Task: Copy times to the clipboard.
Action: Mouse moved to (514, 407)
Screenshot: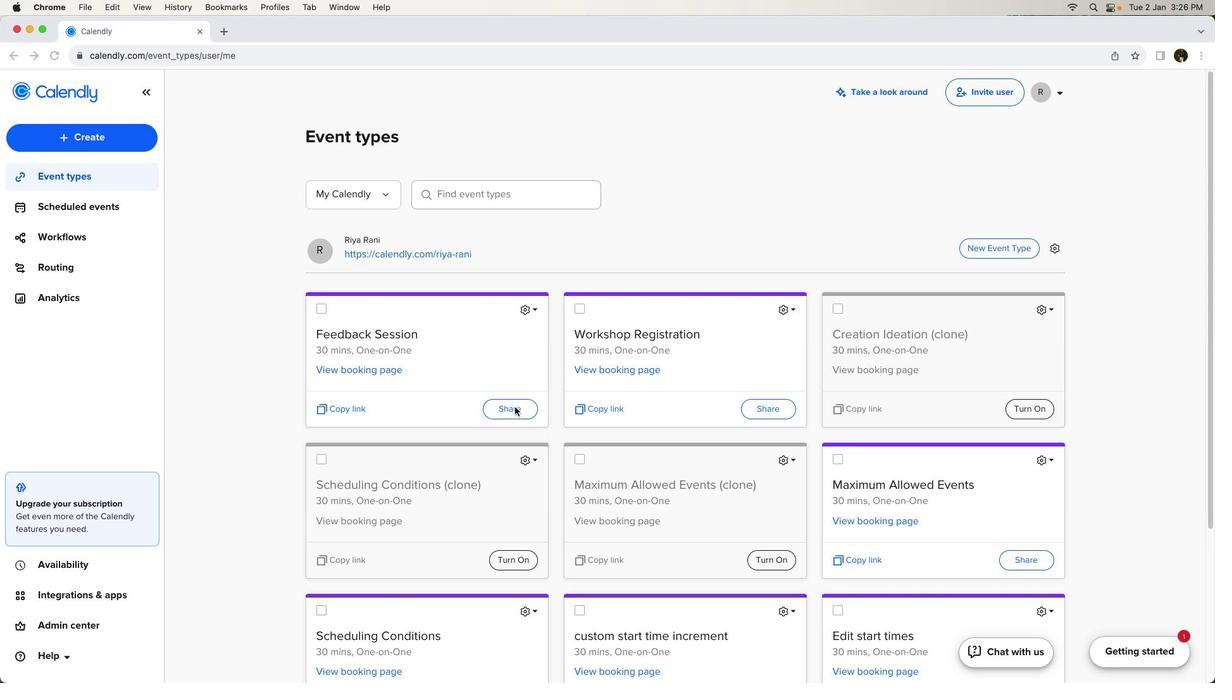 
Action: Mouse pressed left at (514, 407)
Screenshot: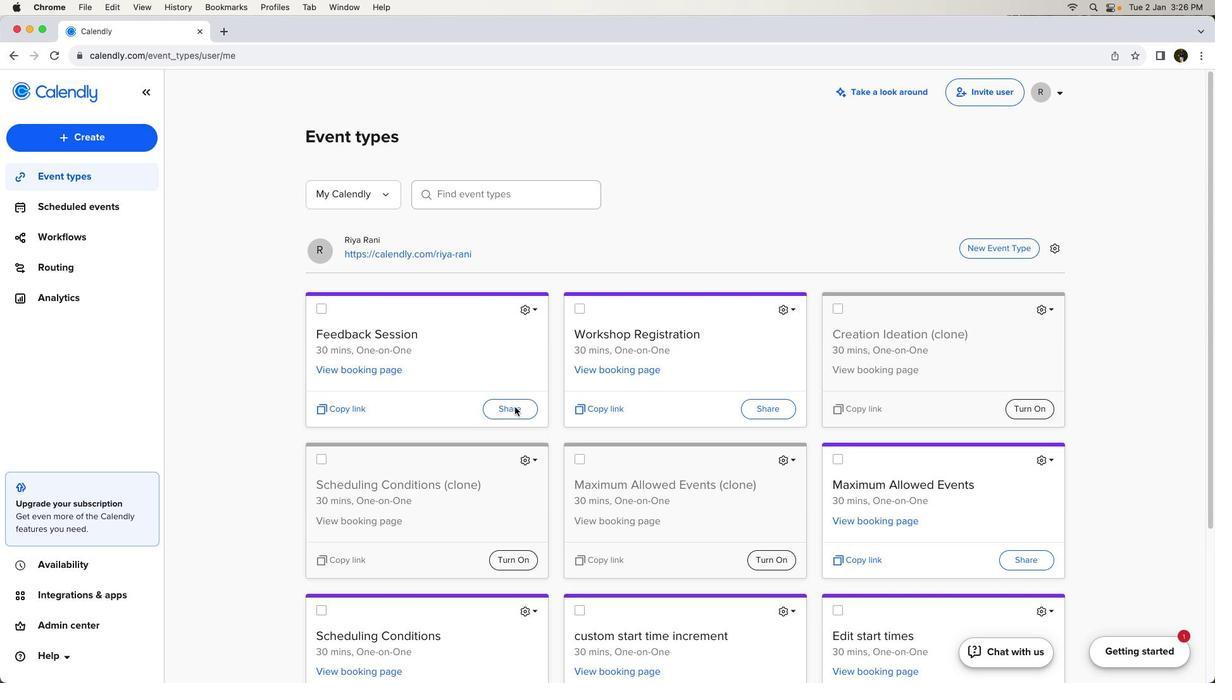 
Action: Mouse pressed left at (514, 407)
Screenshot: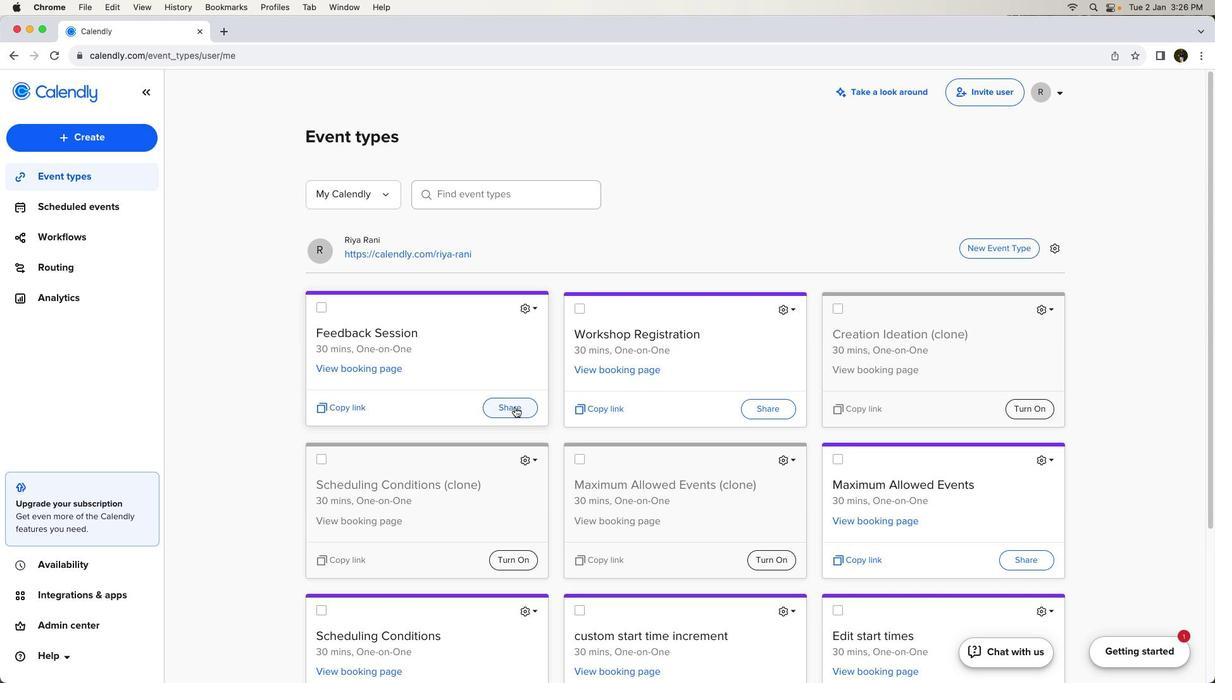 
Action: Mouse moved to (611, 193)
Screenshot: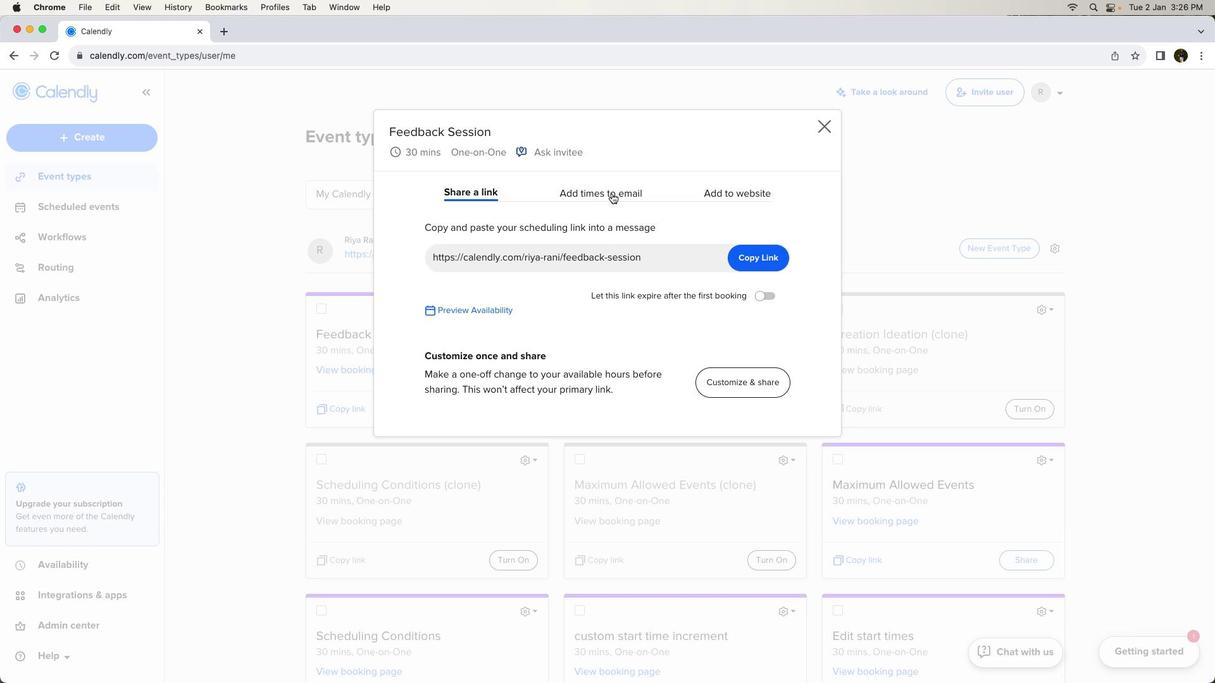 
Action: Mouse pressed left at (611, 193)
Screenshot: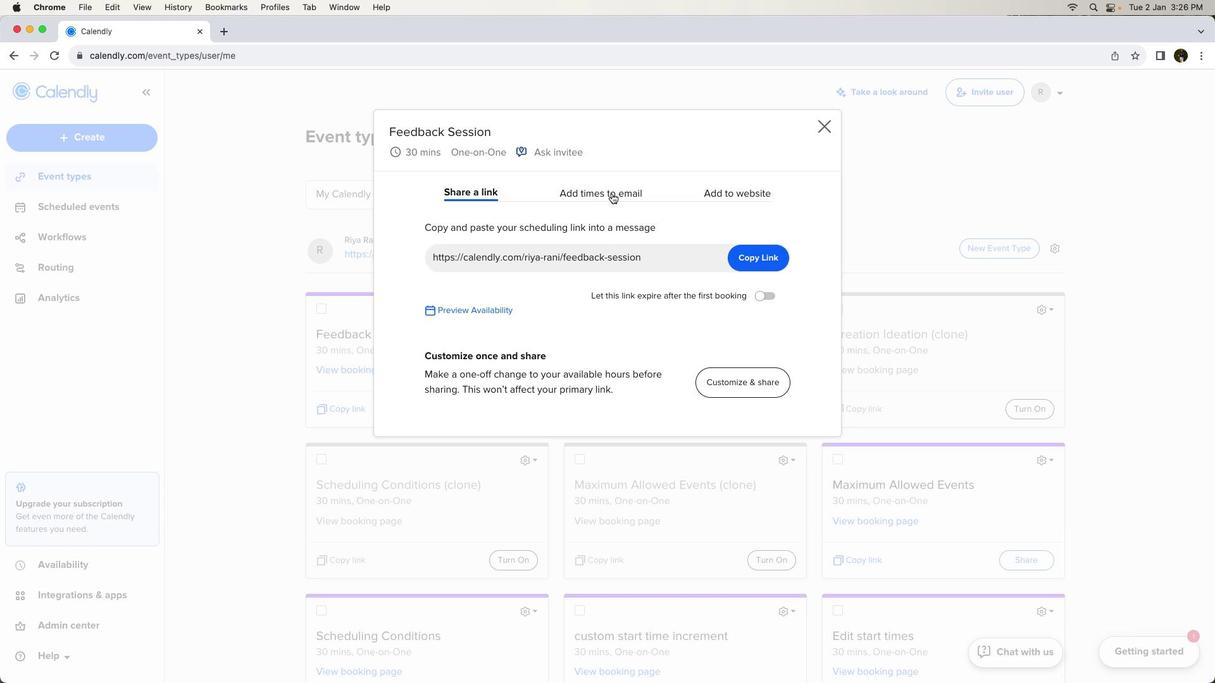 
Action: Mouse moved to (580, 330)
Screenshot: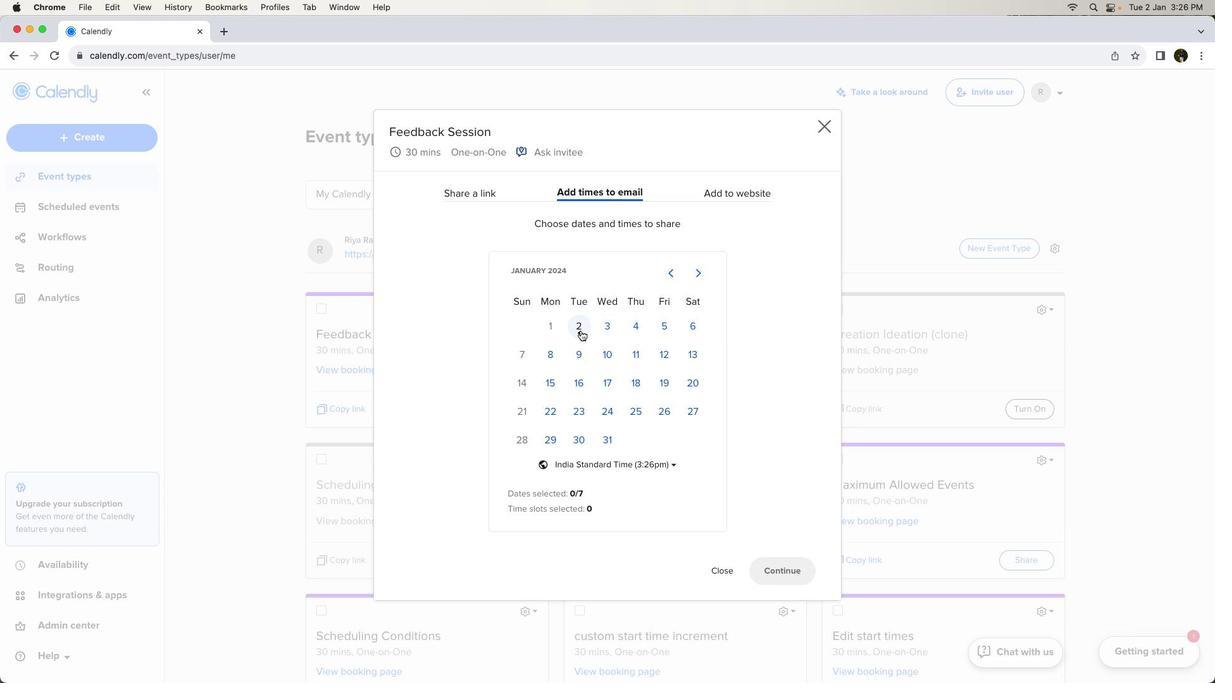 
Action: Mouse pressed left at (580, 330)
Screenshot: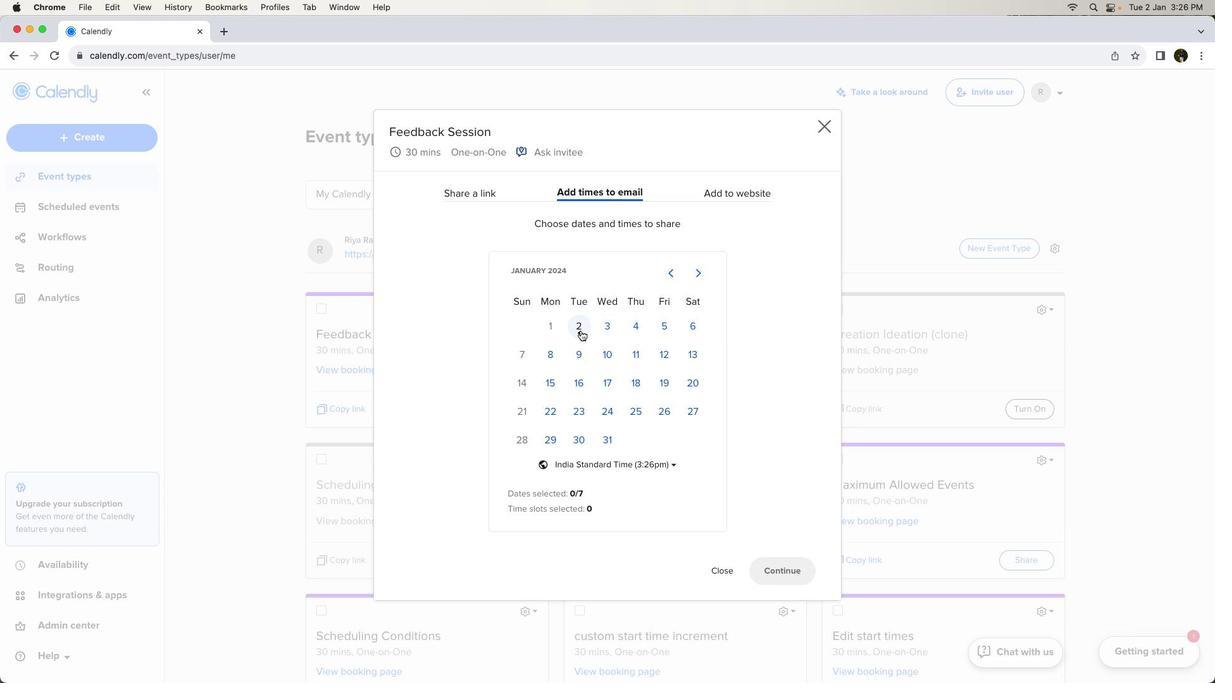 
Action: Mouse moved to (722, 302)
Screenshot: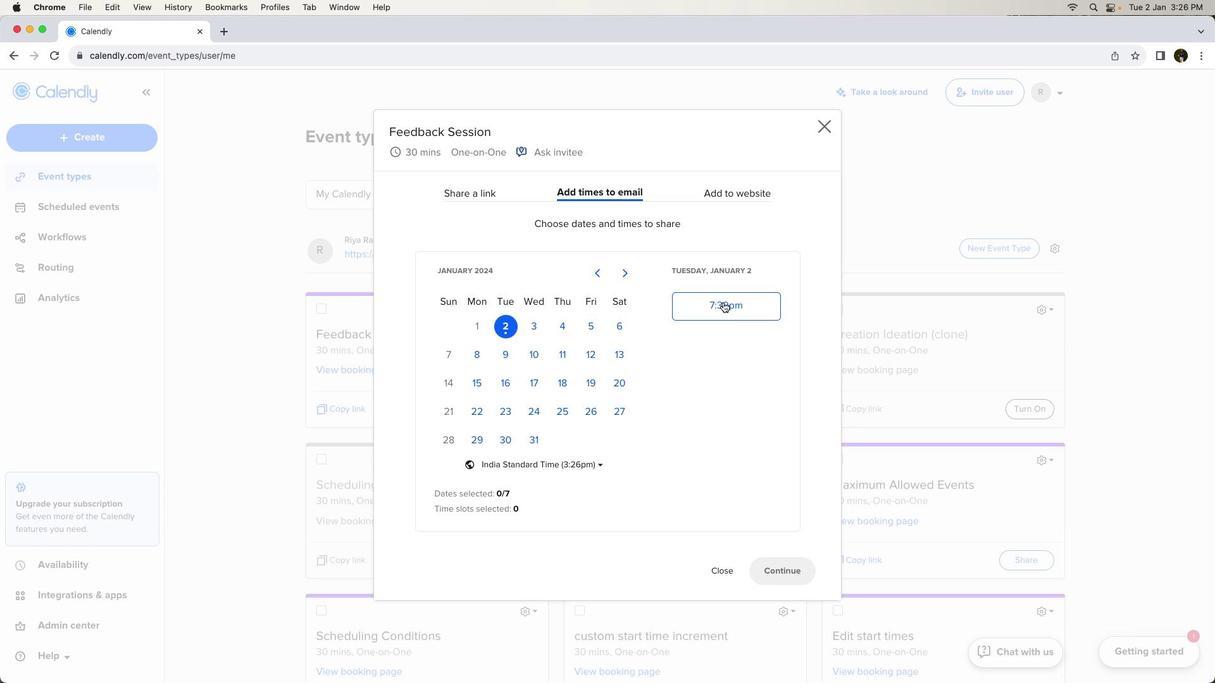 
Action: Mouse pressed left at (722, 302)
Screenshot: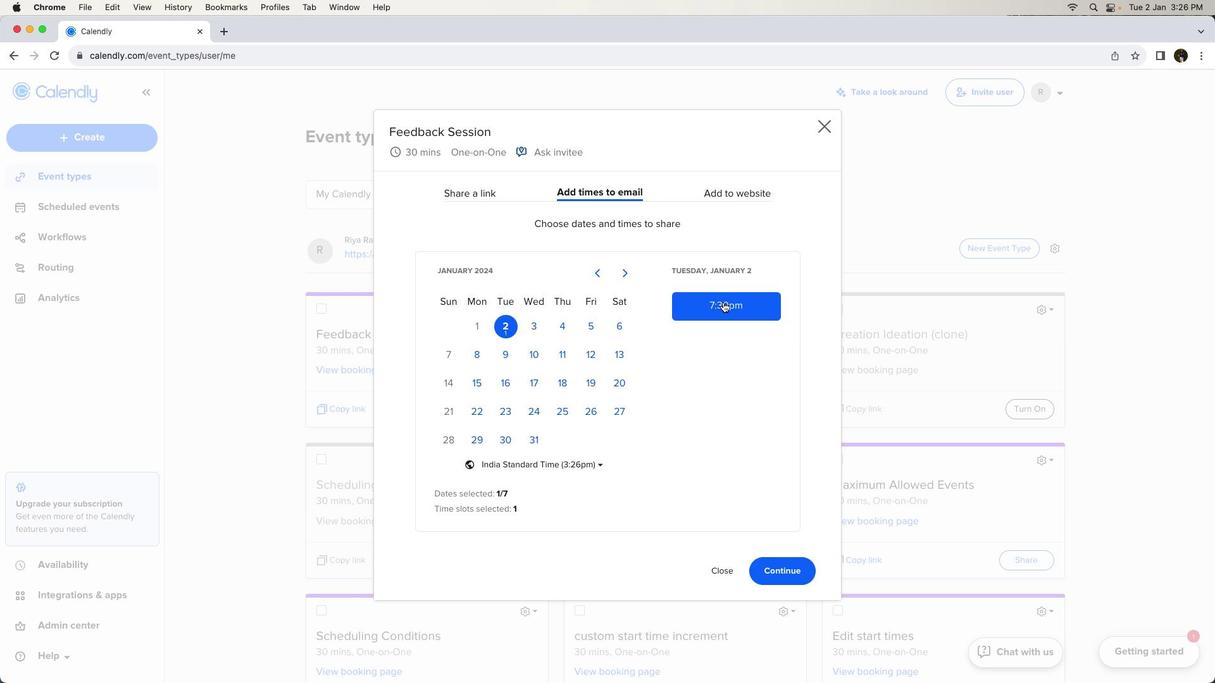 
Action: Mouse moved to (794, 577)
Screenshot: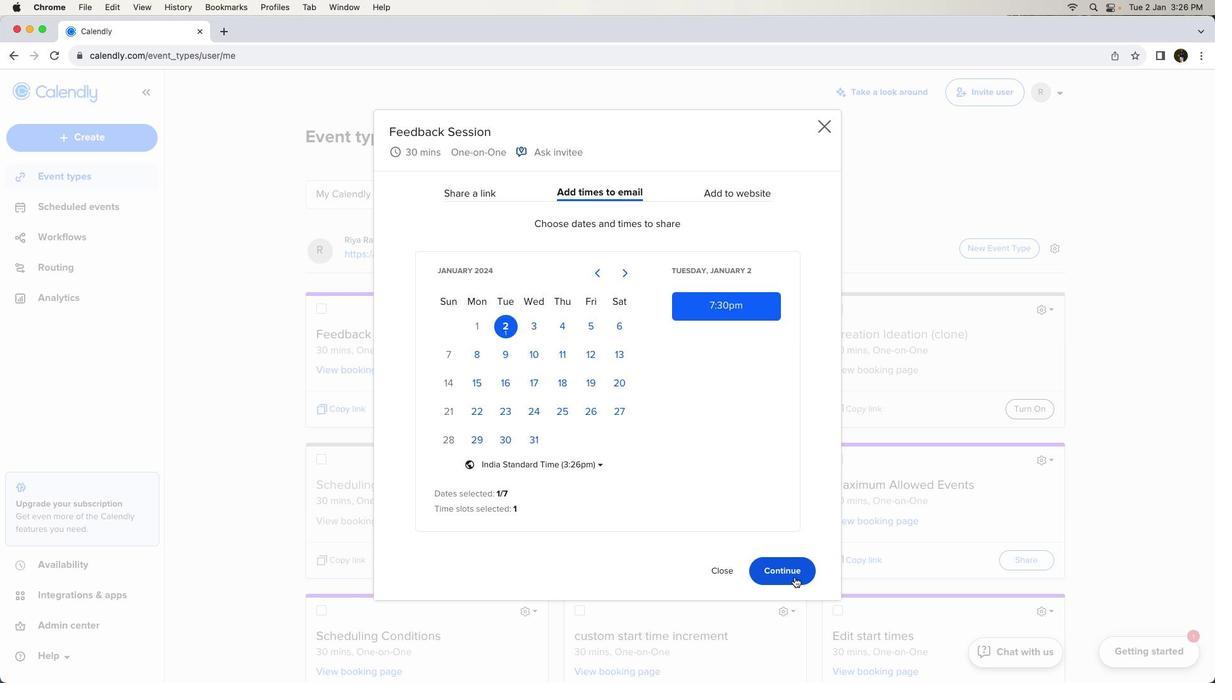 
Action: Mouse pressed left at (794, 577)
Screenshot: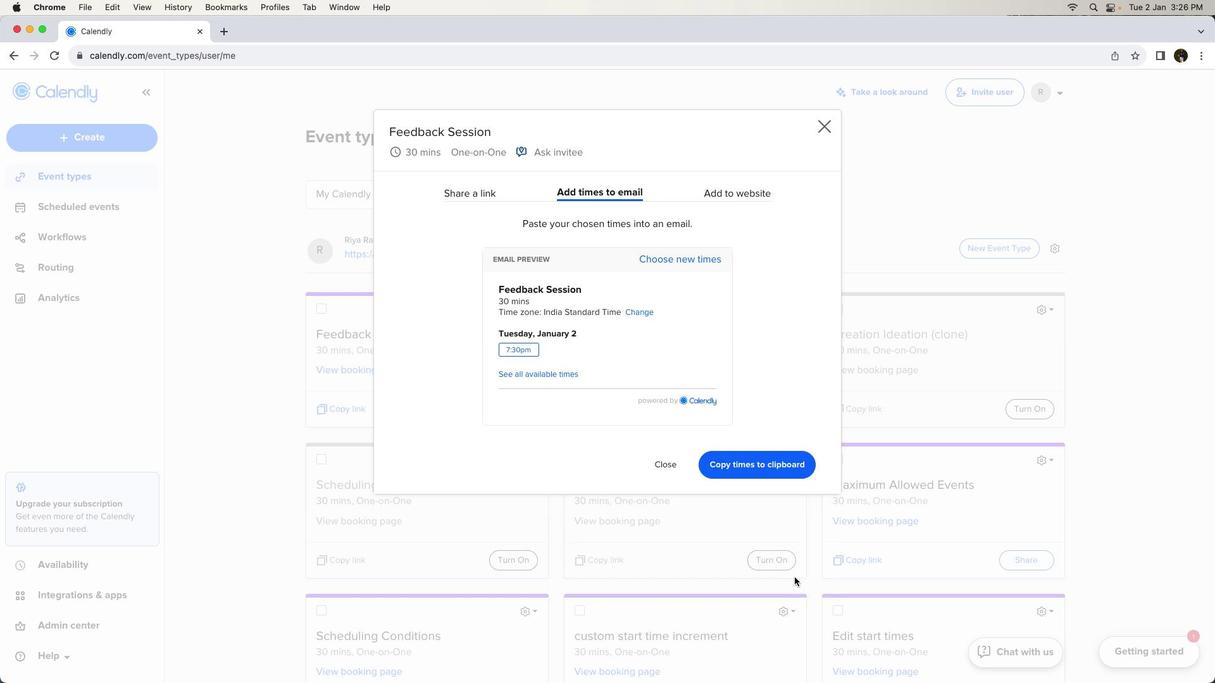 
Action: Mouse moved to (770, 467)
Screenshot: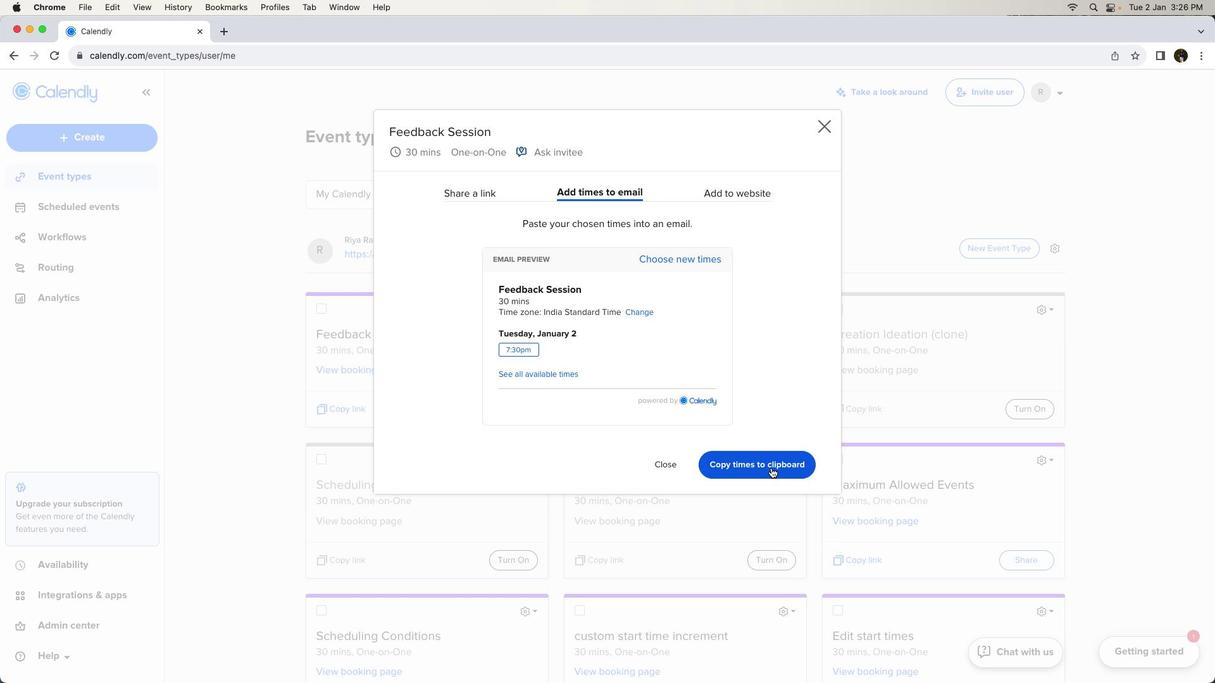 
Action: Mouse pressed left at (770, 467)
Screenshot: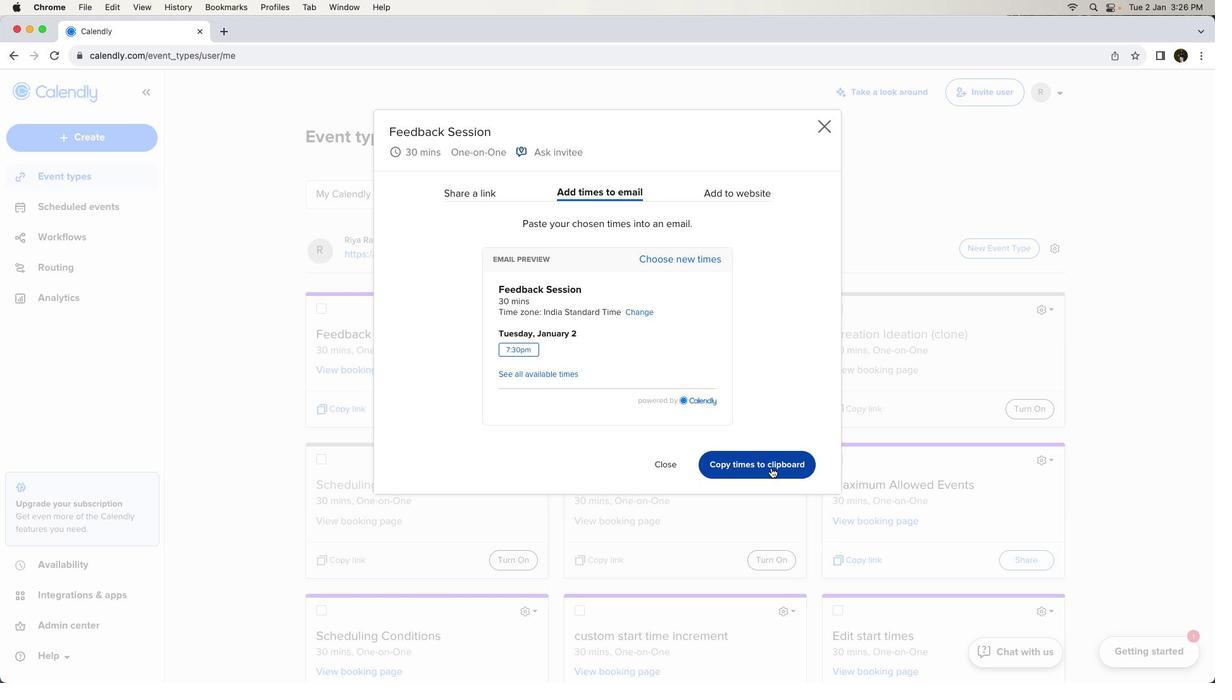 
Action: Mouse moved to (770, 467)
Screenshot: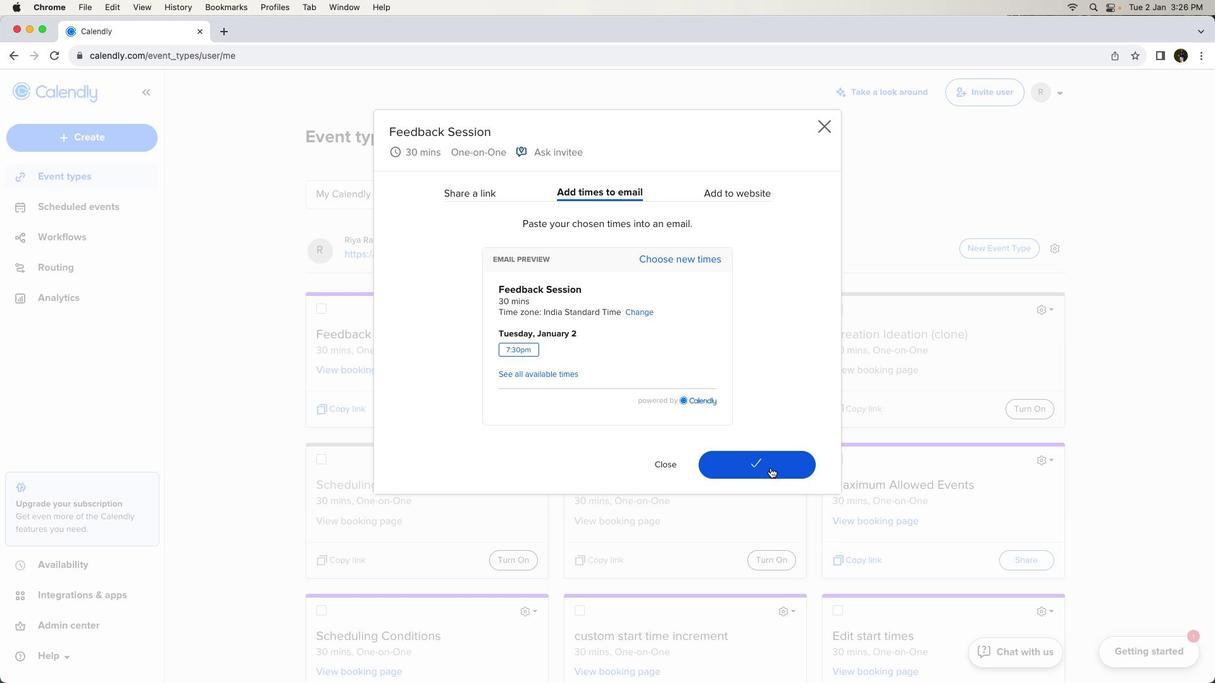 
